 Task: Create Issue Issue0000000158 in Backlog  in Scrum Project Project0000000032 in Jira. Create Issue Issue0000000159 in Backlog  in Scrum Project Project0000000032 in Jira. Create Issue Issue0000000160 in Backlog  in Scrum Project Project0000000032 in Jira. Change IN PROGRESS as Status of Issue Issue0000000152 in Backlog  in Scrum Project Project0000000031 in Jira. Change IN PROGRESS as Status of Issue Issue0000000154 in Backlog  in Scrum Project Project0000000031 in Jira
Action: Mouse moved to (335, 122)
Screenshot: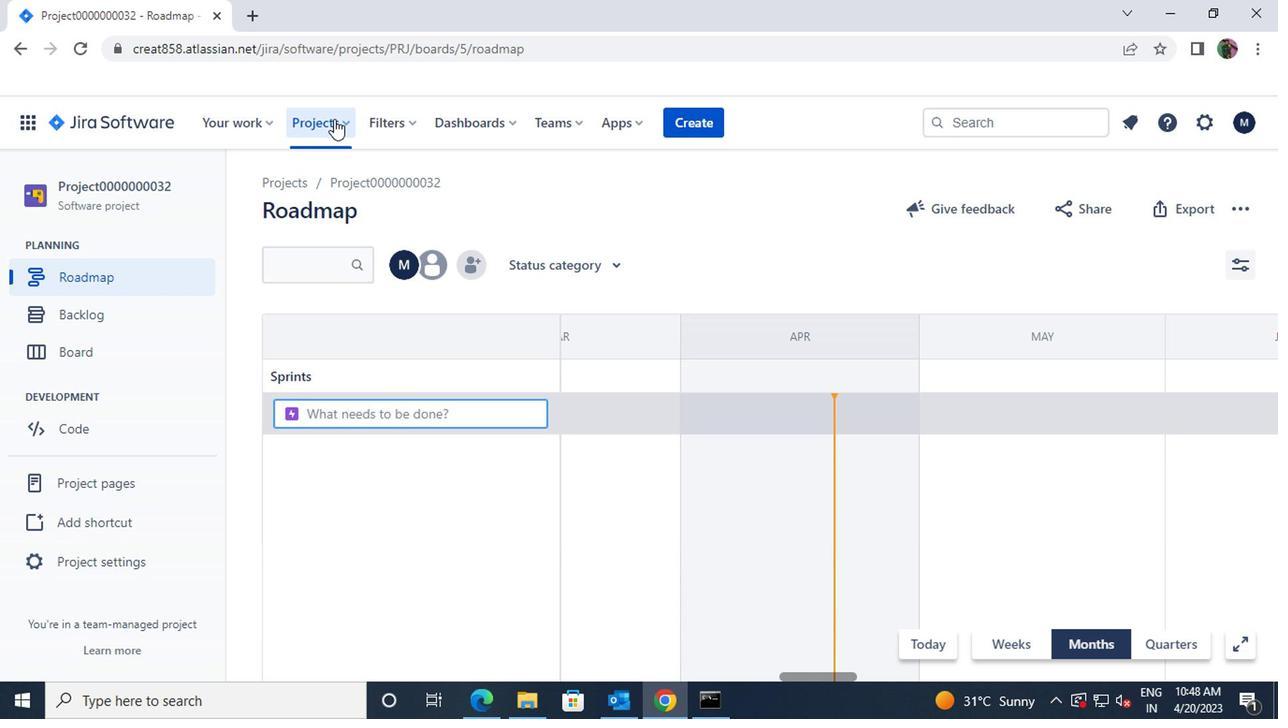 
Action: Mouse pressed left at (335, 122)
Screenshot: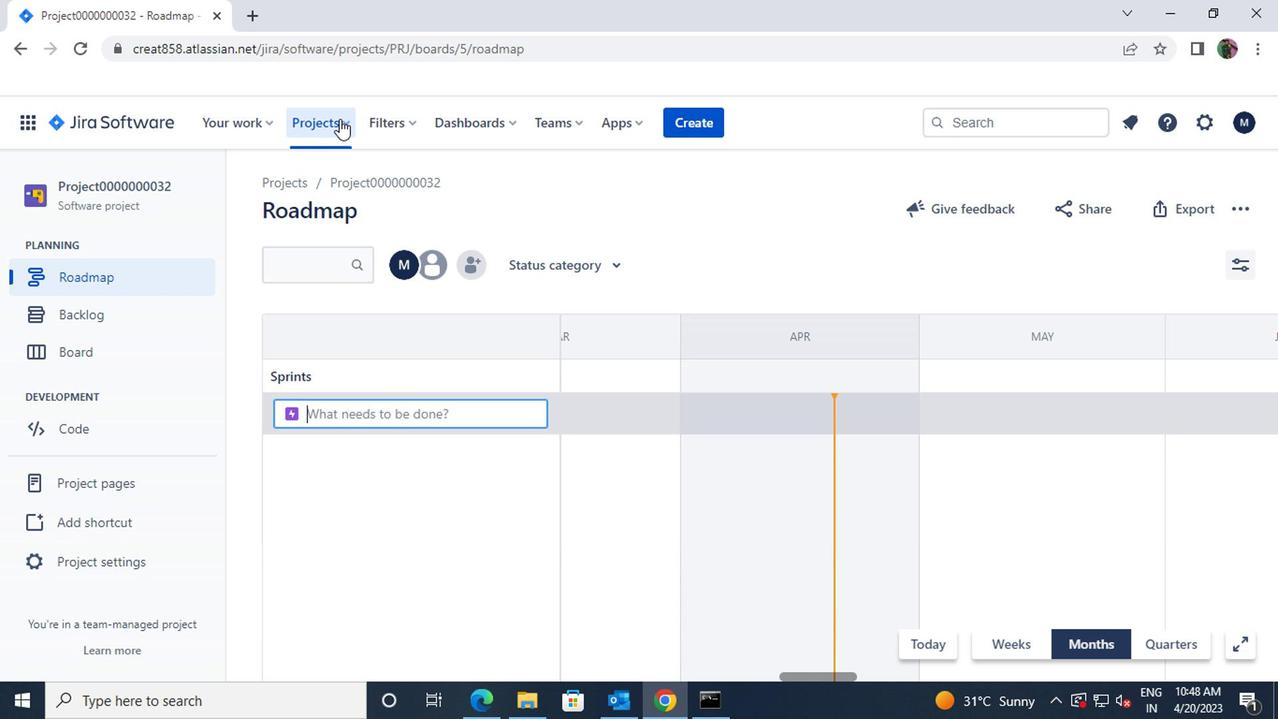 
Action: Mouse moved to (376, 202)
Screenshot: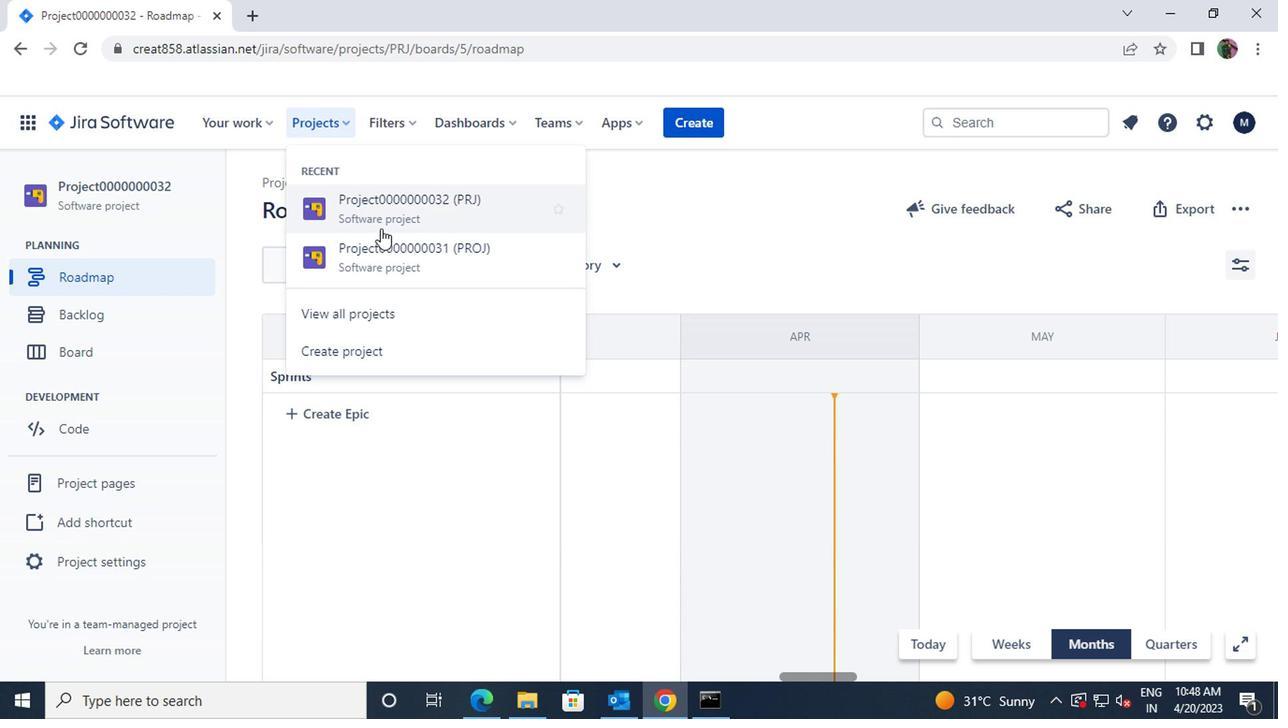 
Action: Mouse pressed left at (376, 202)
Screenshot: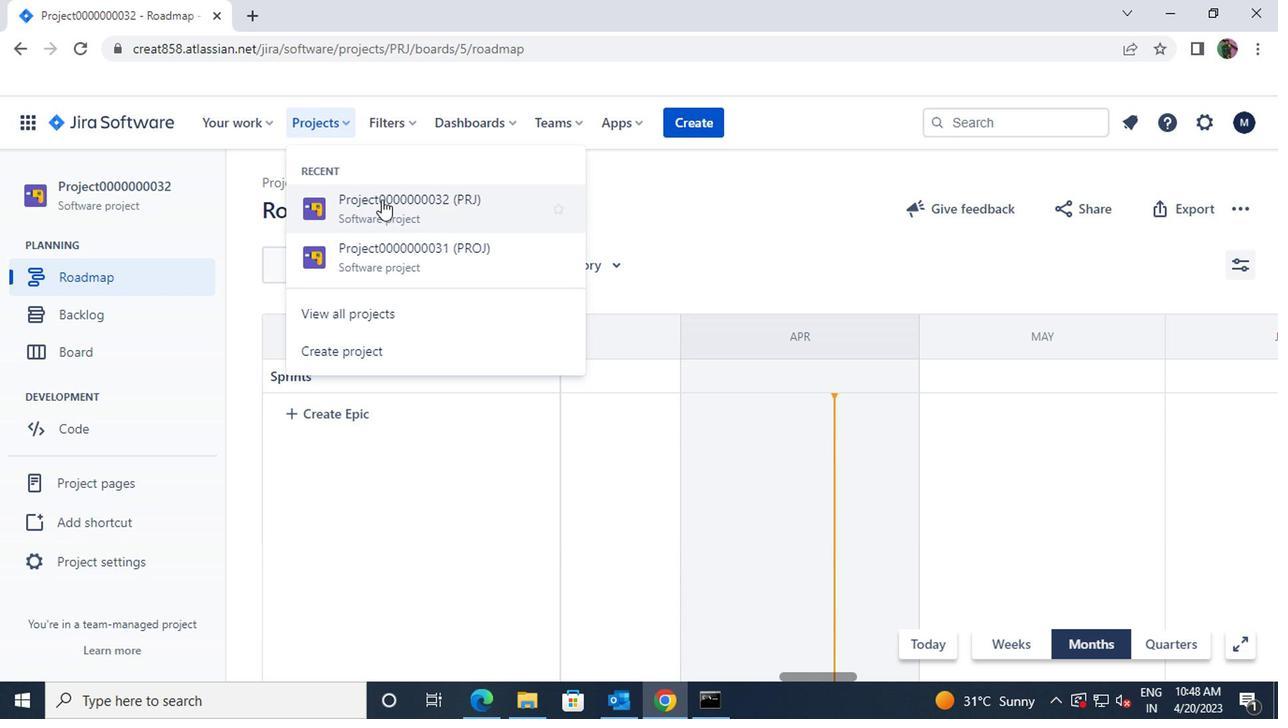 
Action: Mouse moved to (145, 315)
Screenshot: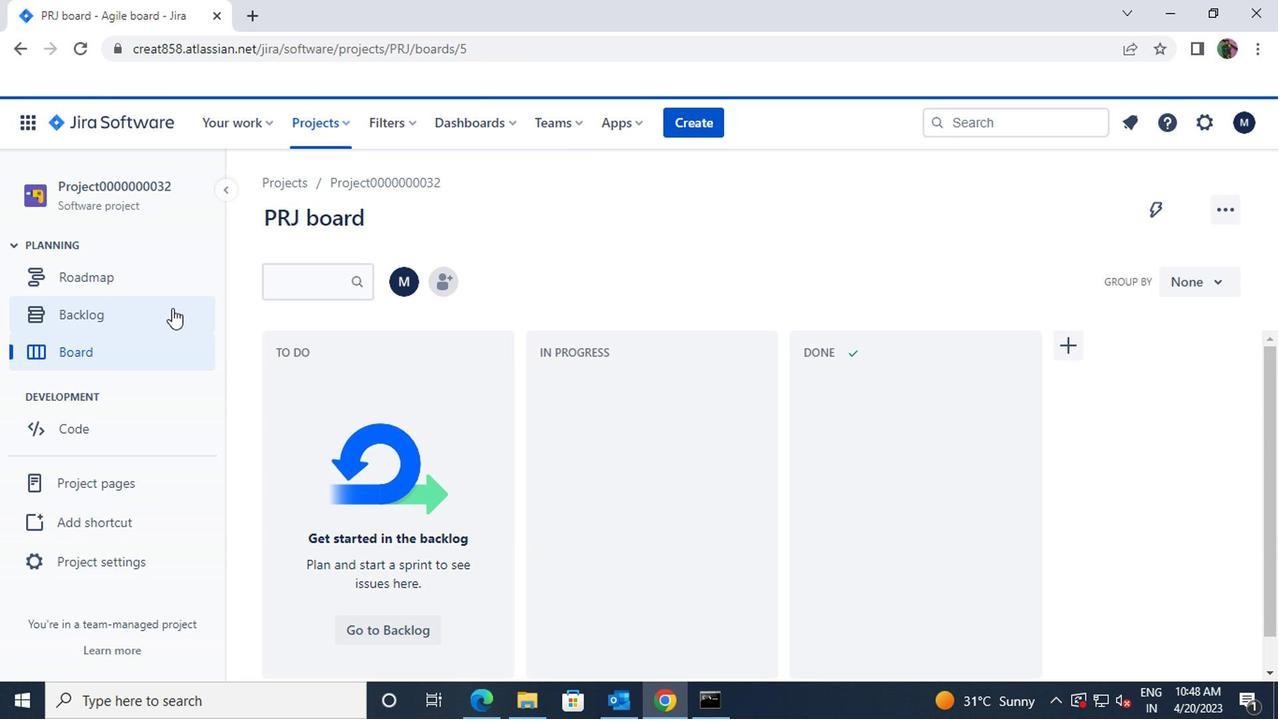 
Action: Mouse pressed left at (145, 315)
Screenshot: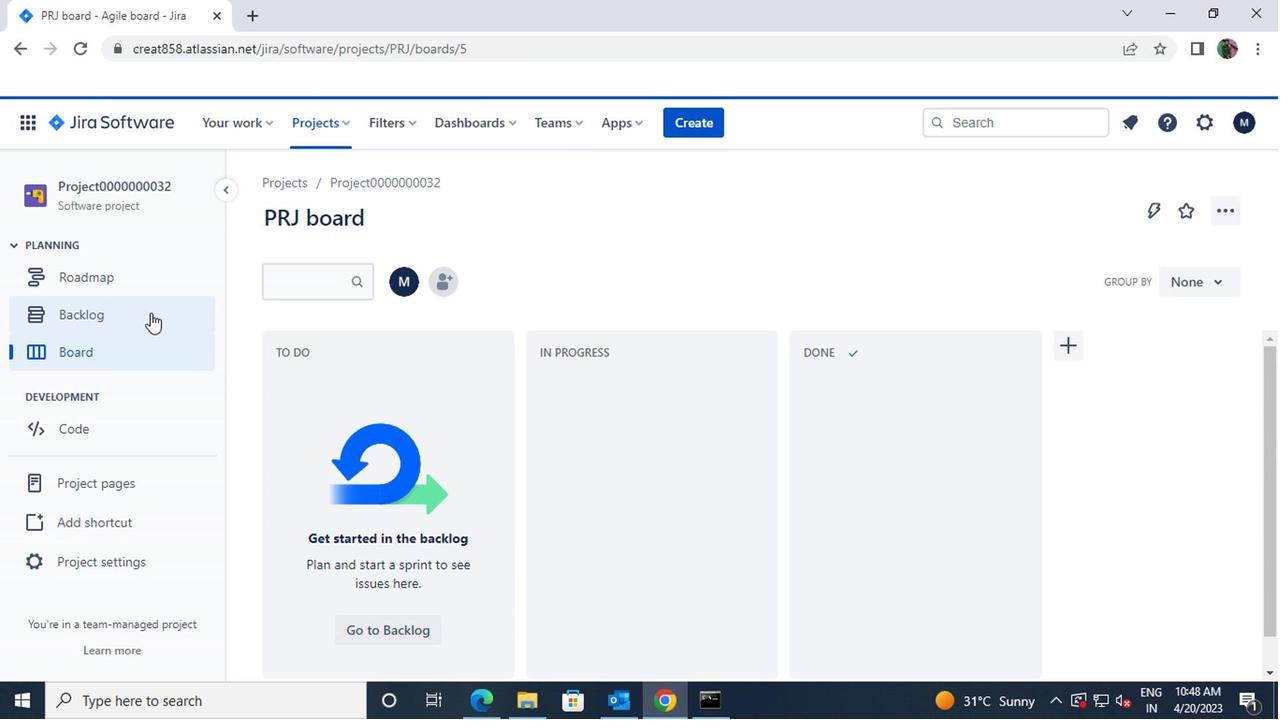 
Action: Mouse moved to (494, 454)
Screenshot: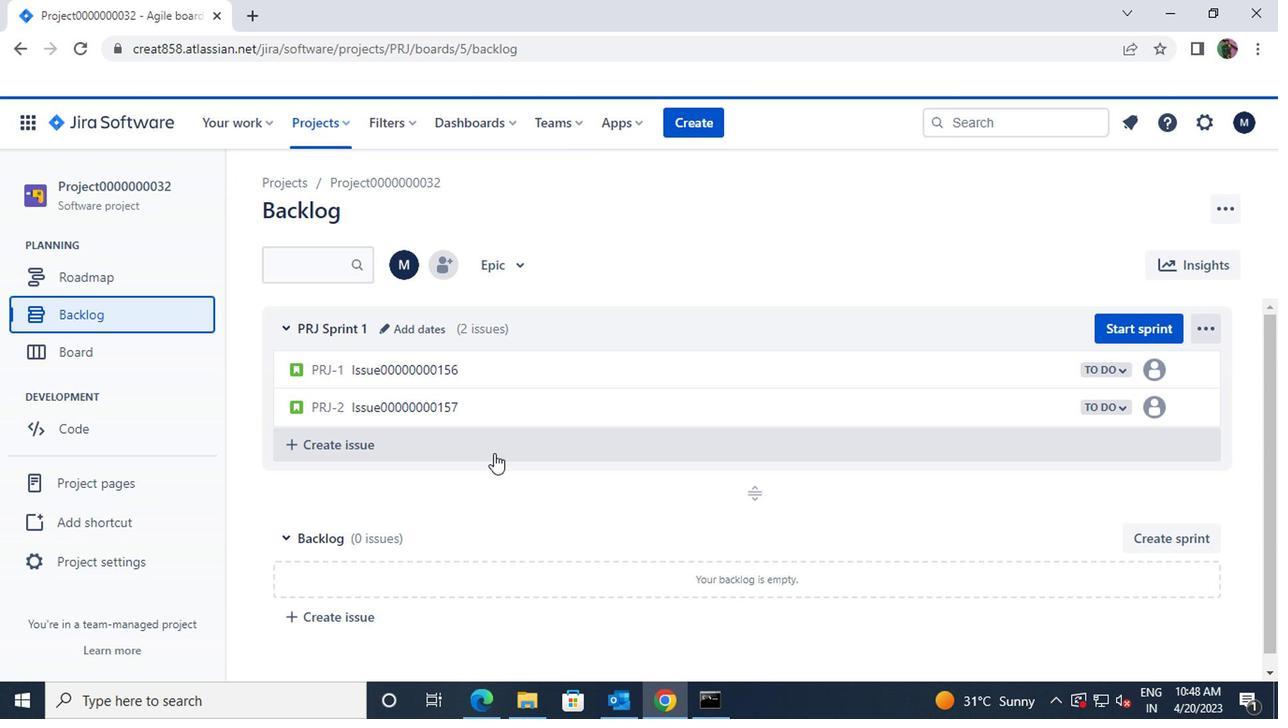 
Action: Mouse scrolled (494, 453) with delta (0, -1)
Screenshot: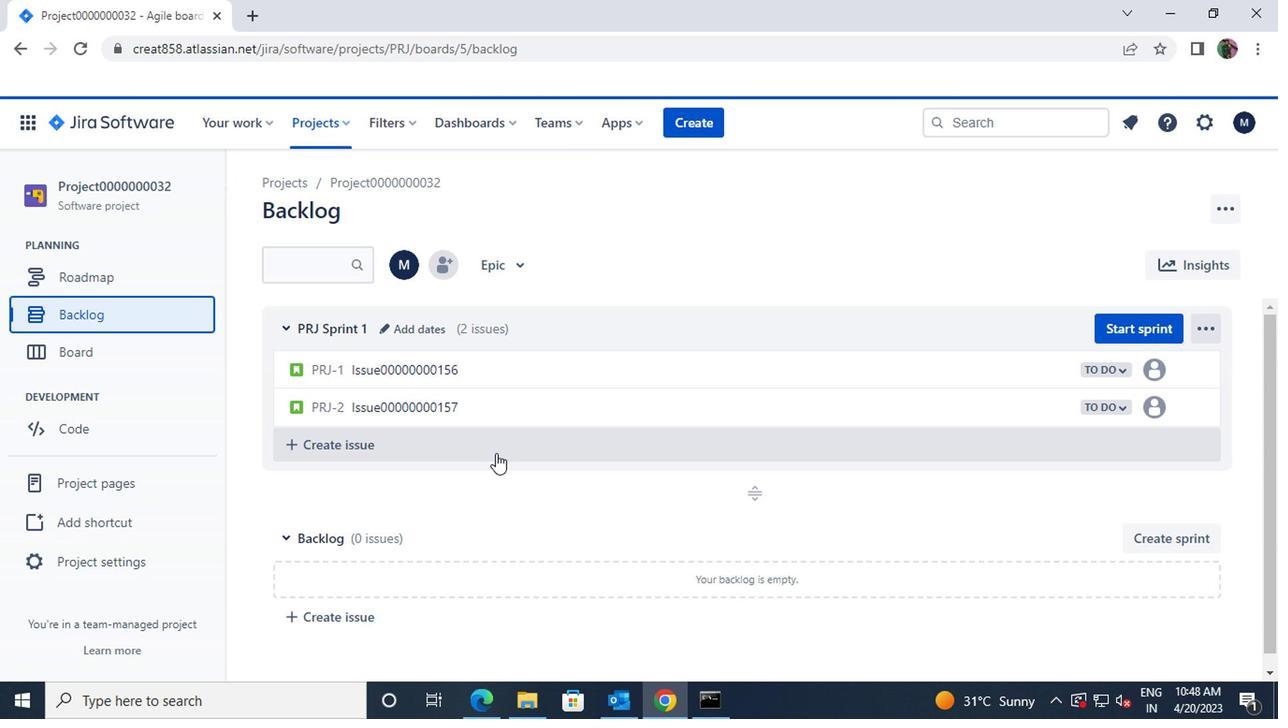 
Action: Mouse scrolled (494, 453) with delta (0, -1)
Screenshot: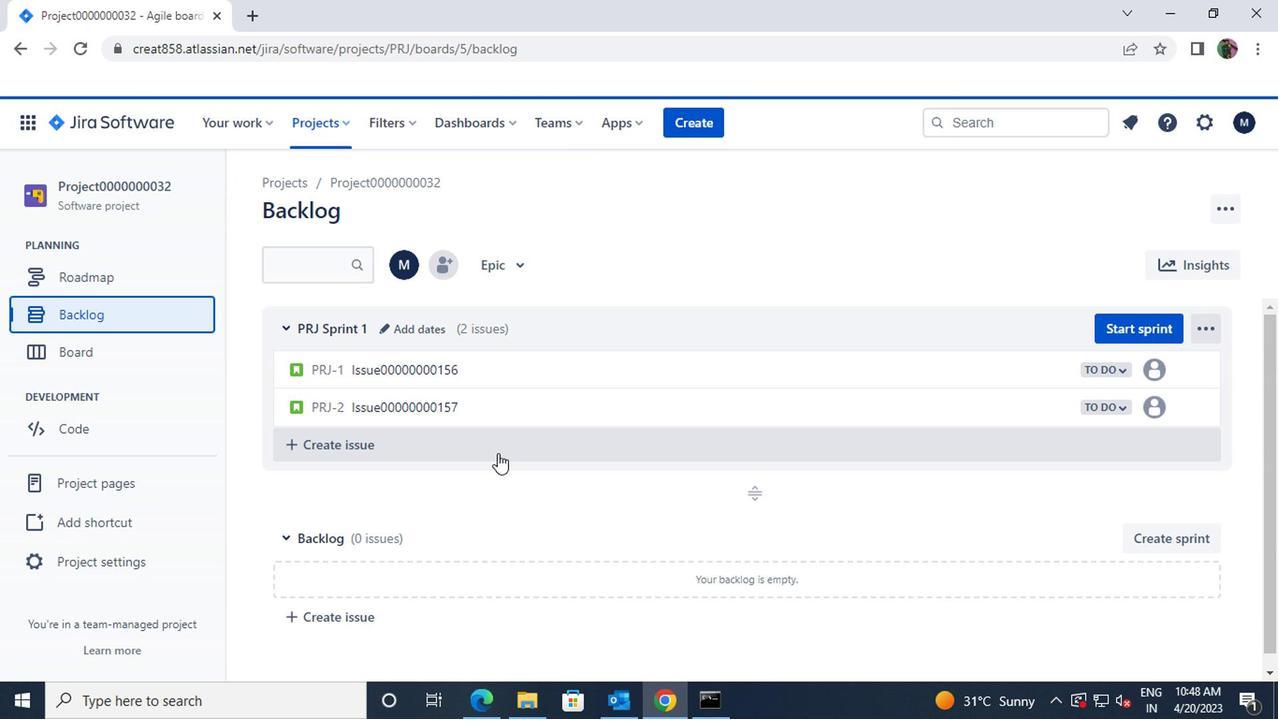 
Action: Mouse moved to (395, 605)
Screenshot: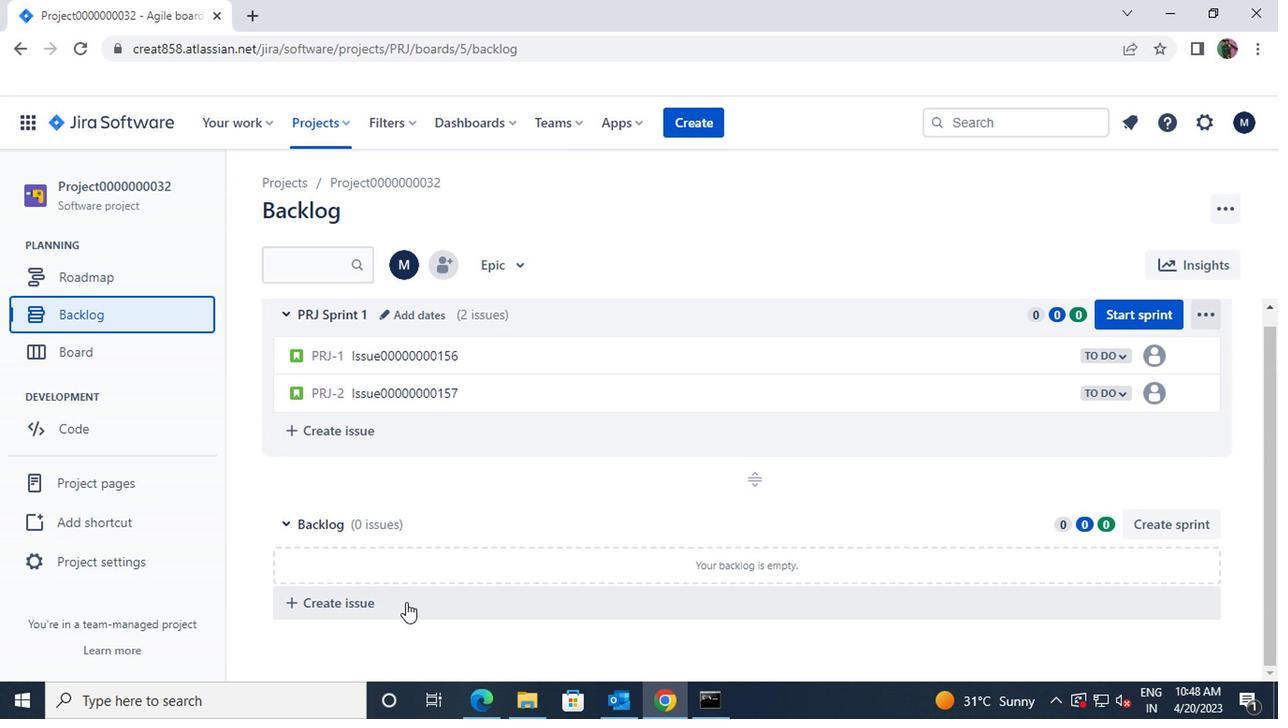 
Action: Mouse pressed left at (395, 605)
Screenshot: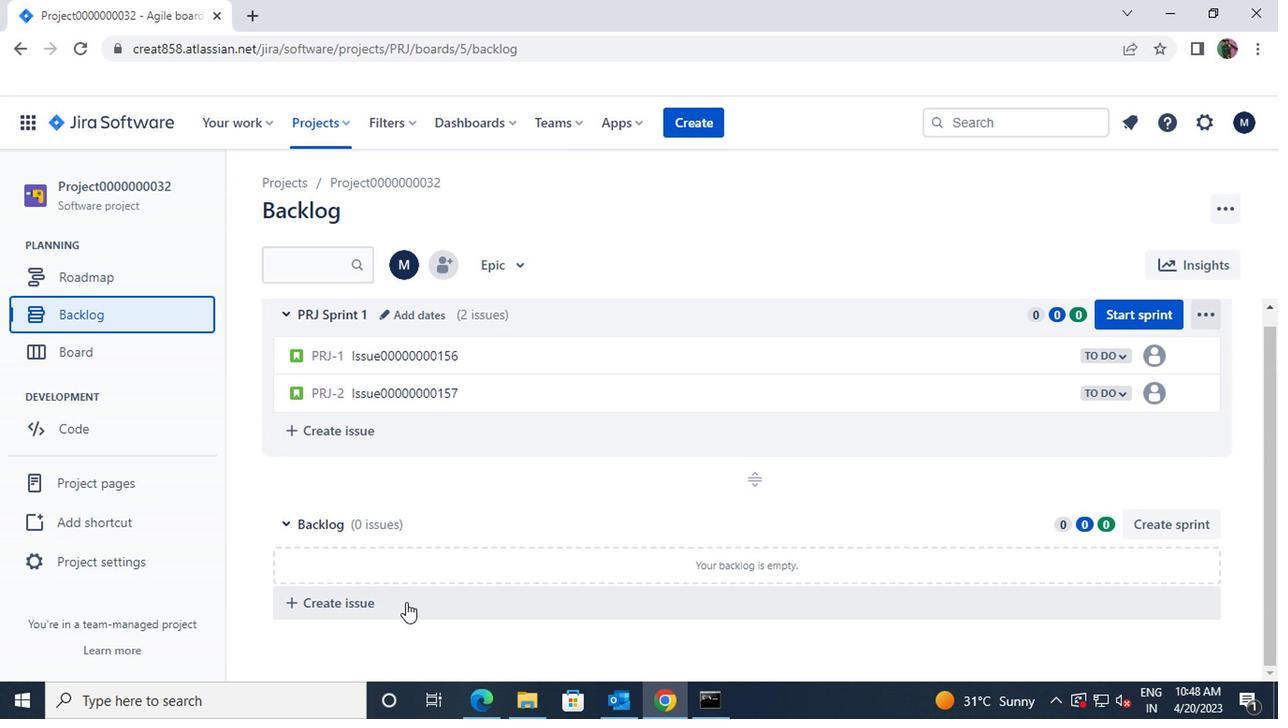 
Action: Mouse pressed left at (395, 605)
Screenshot: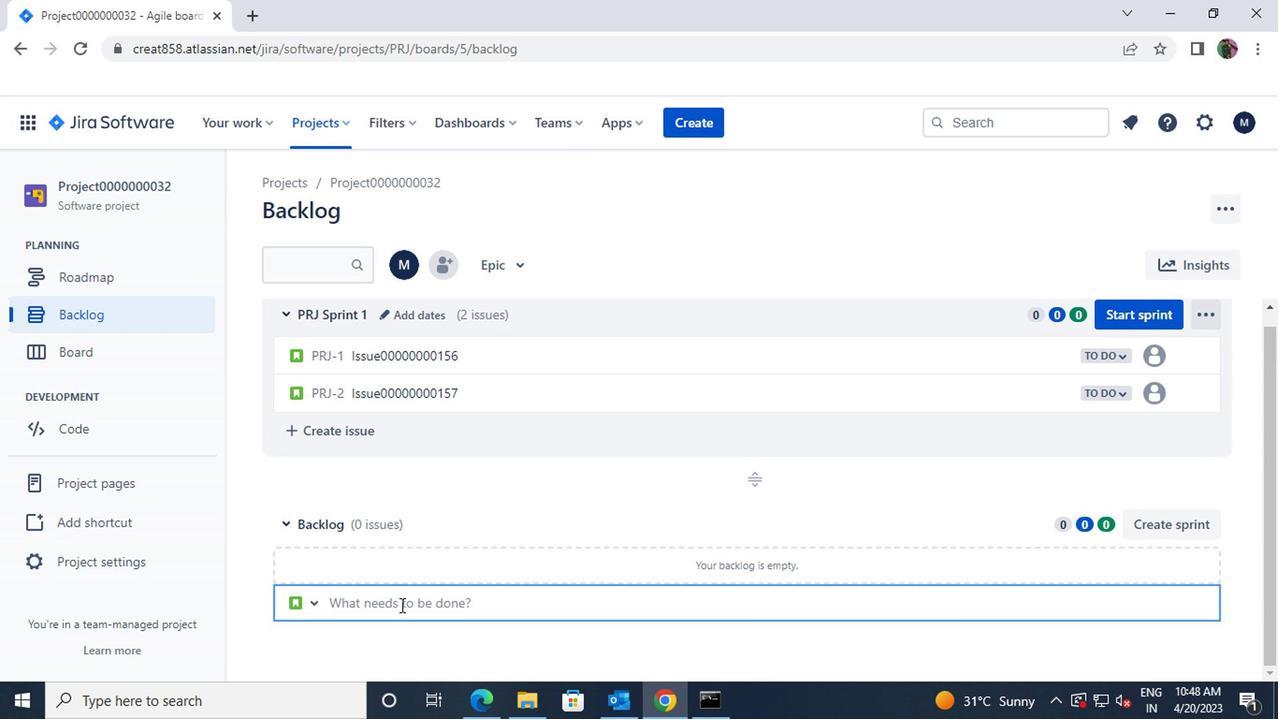
Action: Mouse moved to (395, 605)
Screenshot: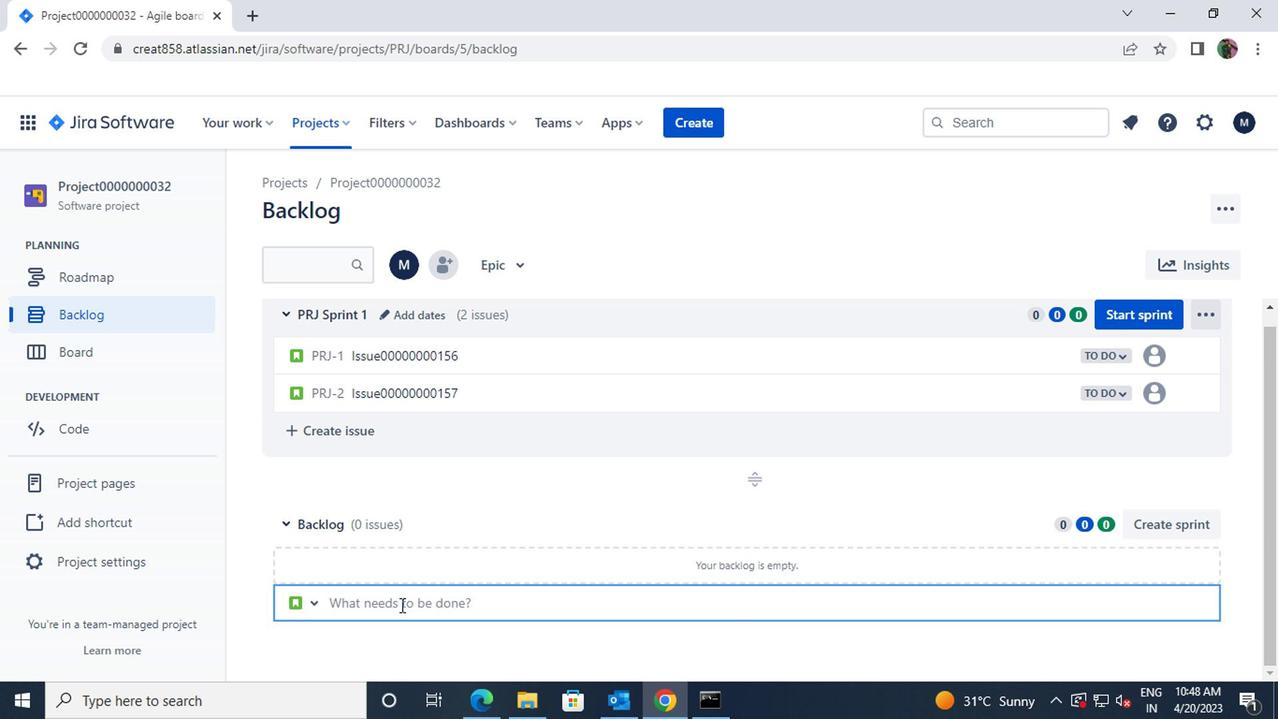 
Action: Key pressed <Key.shift>ISSUE00000000158<Key.enter><Key.shift>ISSUE00000000159<Key.enter><Key.shift>ISSUE00000000160<Key.enter>
Screenshot: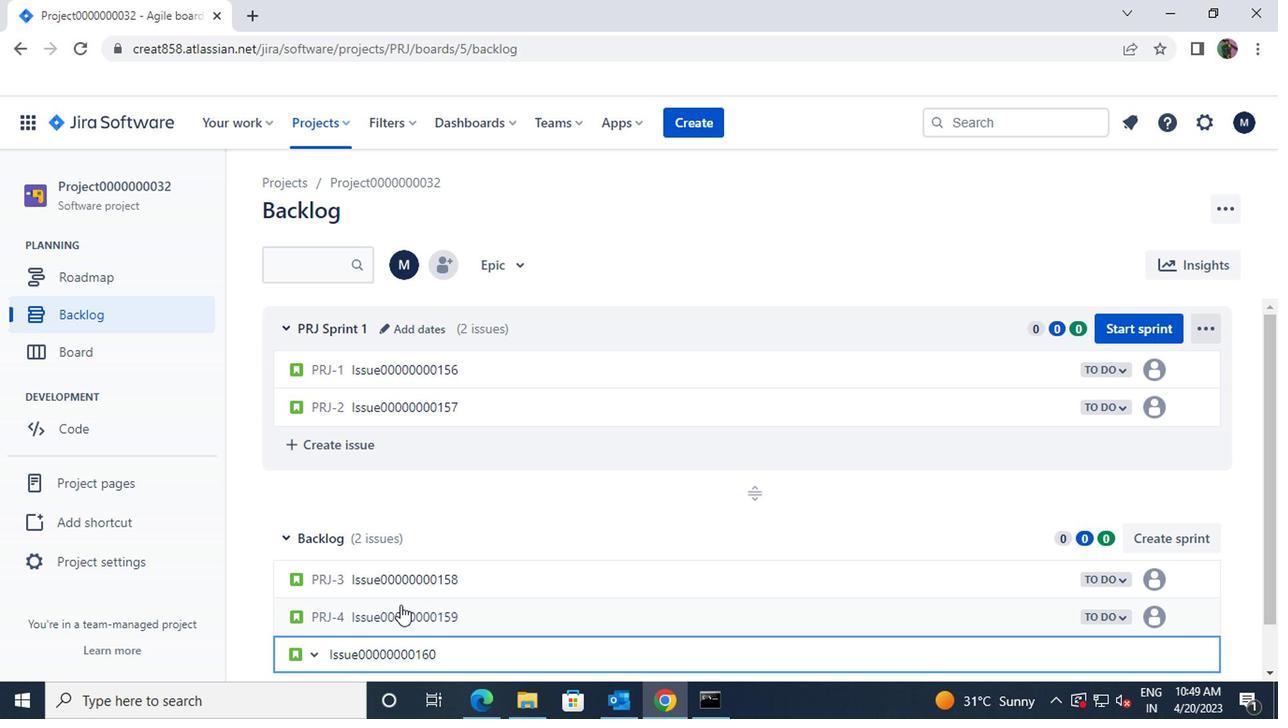 
Action: Mouse moved to (340, 130)
Screenshot: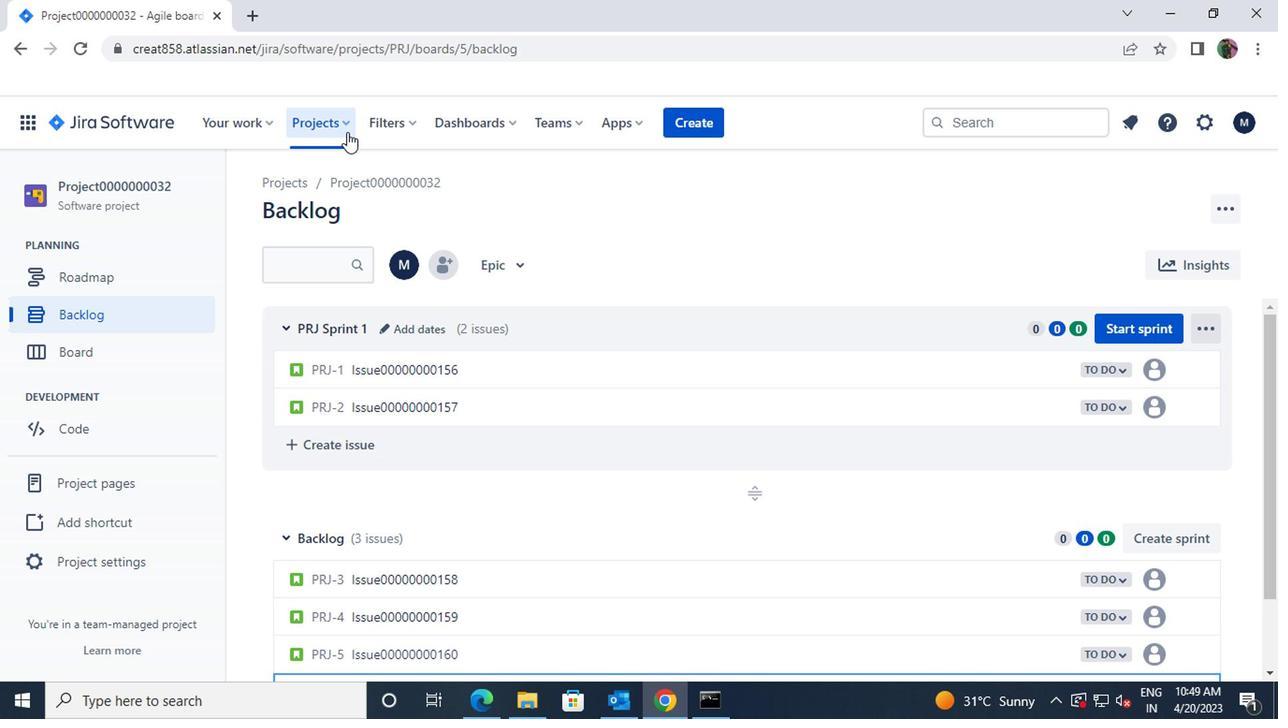 
Action: Mouse pressed left at (340, 130)
Screenshot: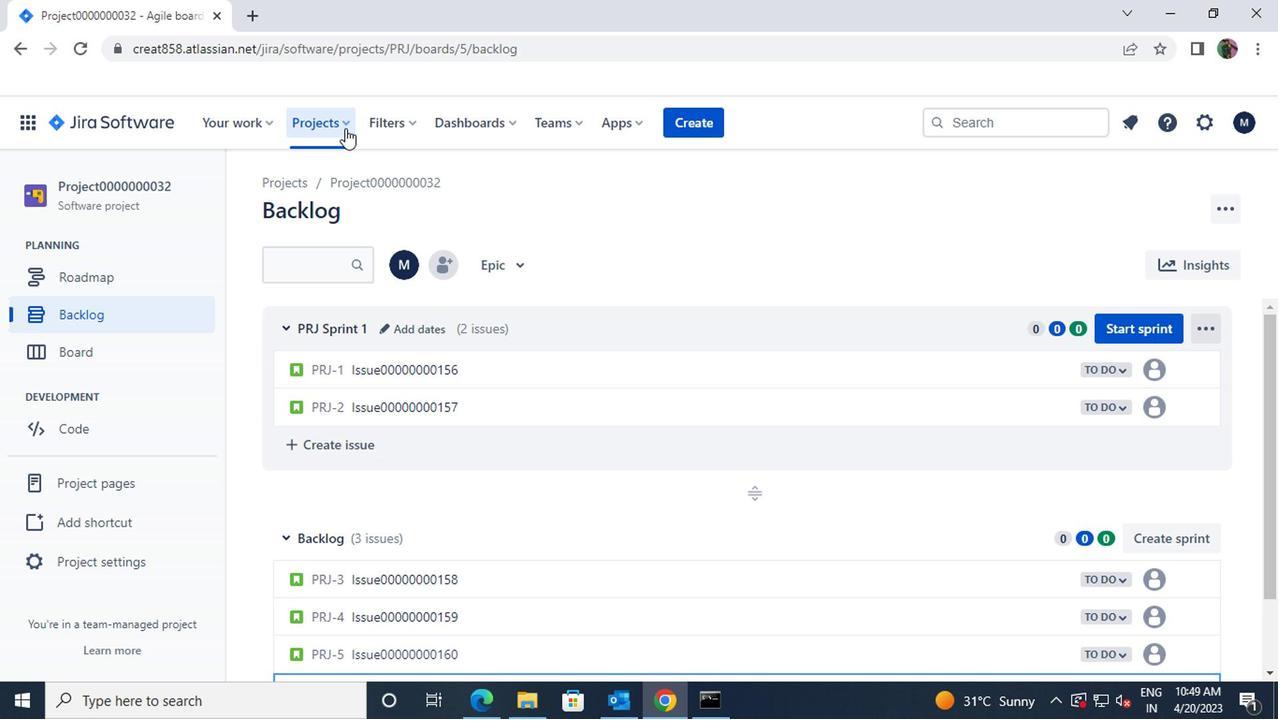 
Action: Mouse moved to (367, 250)
Screenshot: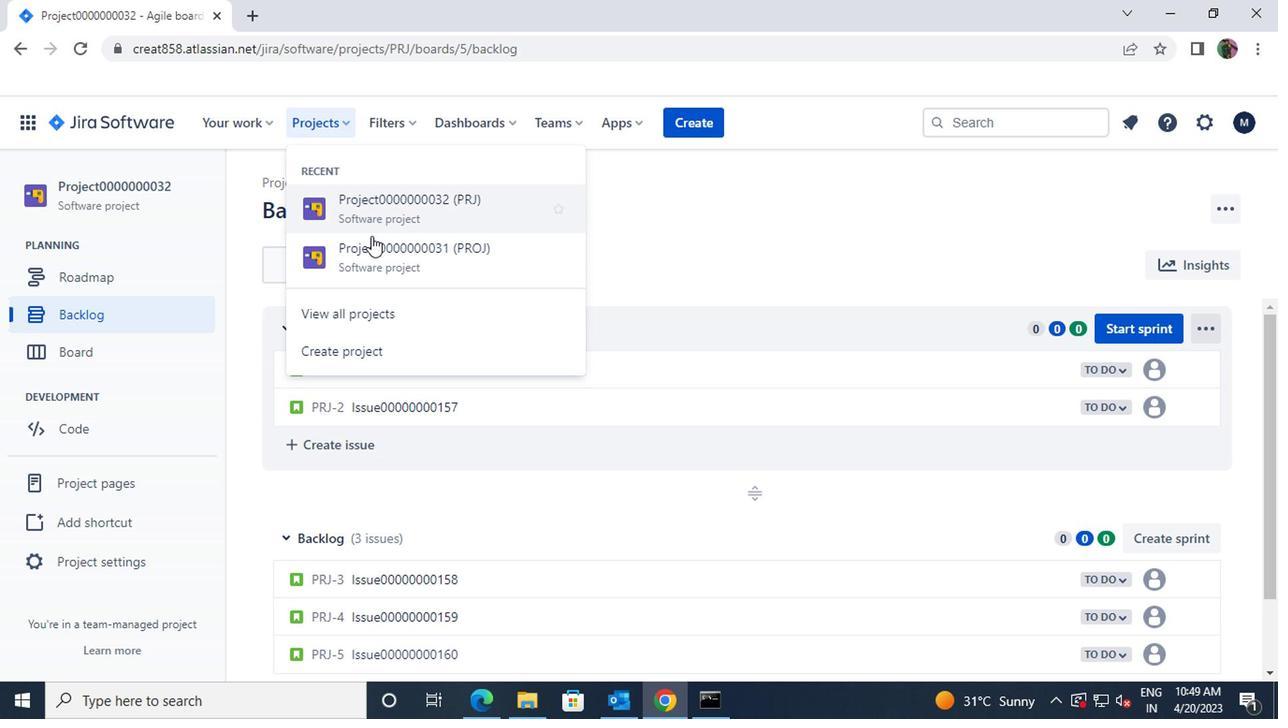 
Action: Mouse pressed left at (367, 250)
Screenshot: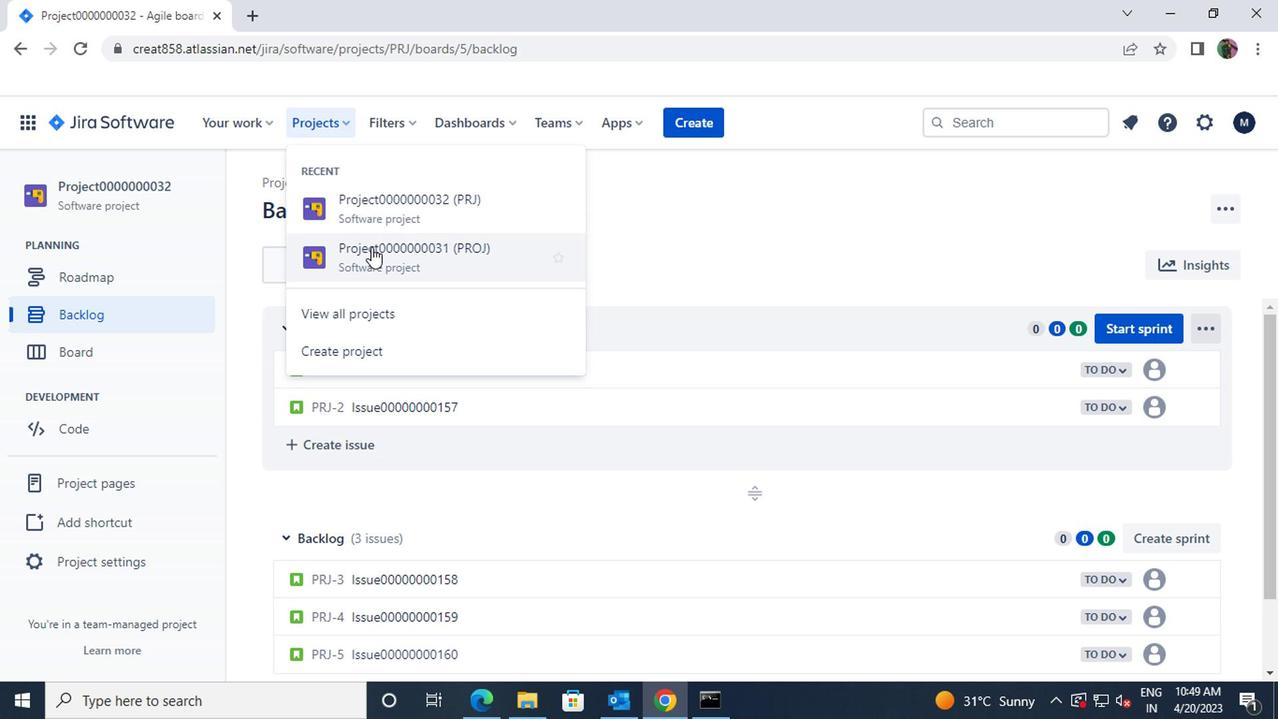 
Action: Mouse moved to (124, 321)
Screenshot: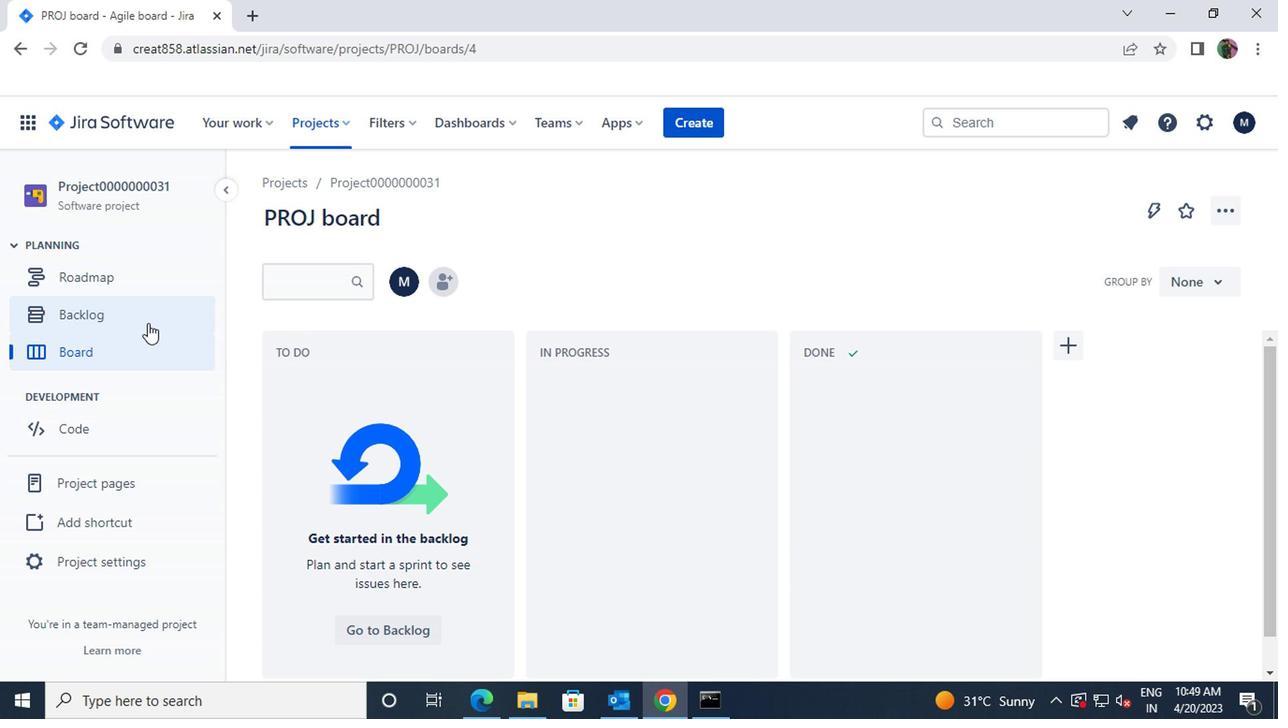 
Action: Mouse pressed left at (124, 321)
Screenshot: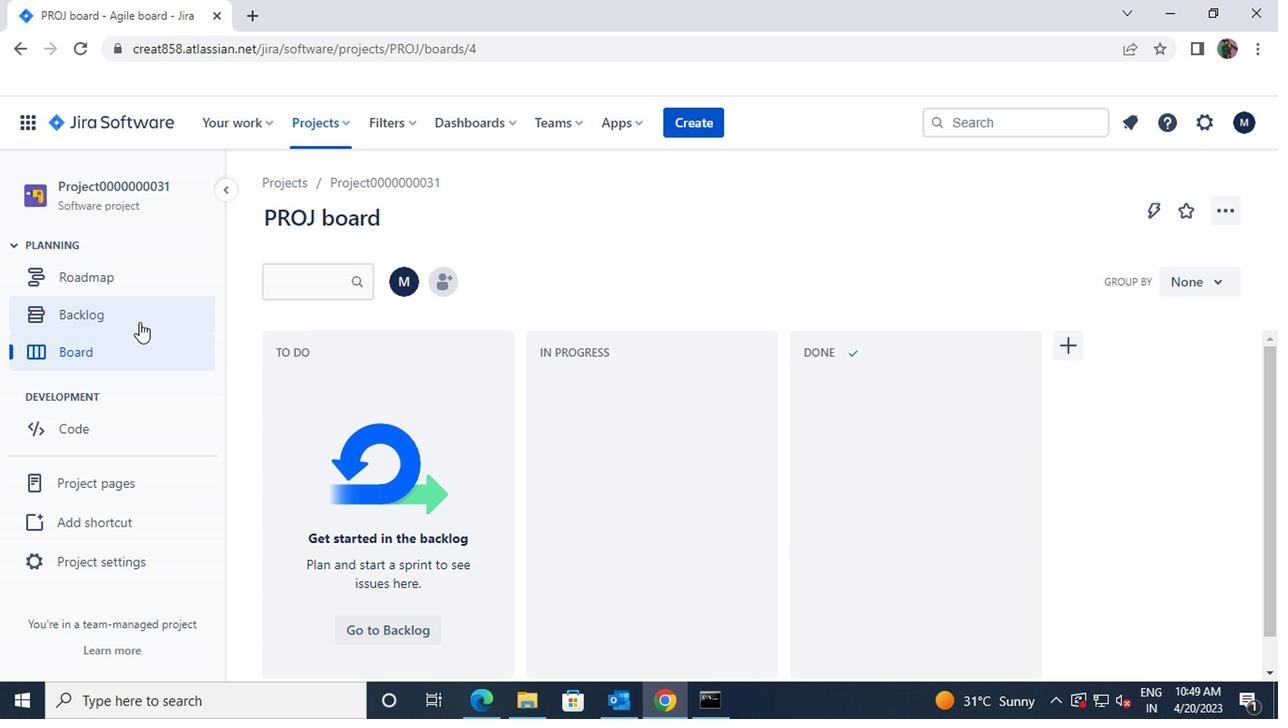 
Action: Mouse moved to (690, 604)
Screenshot: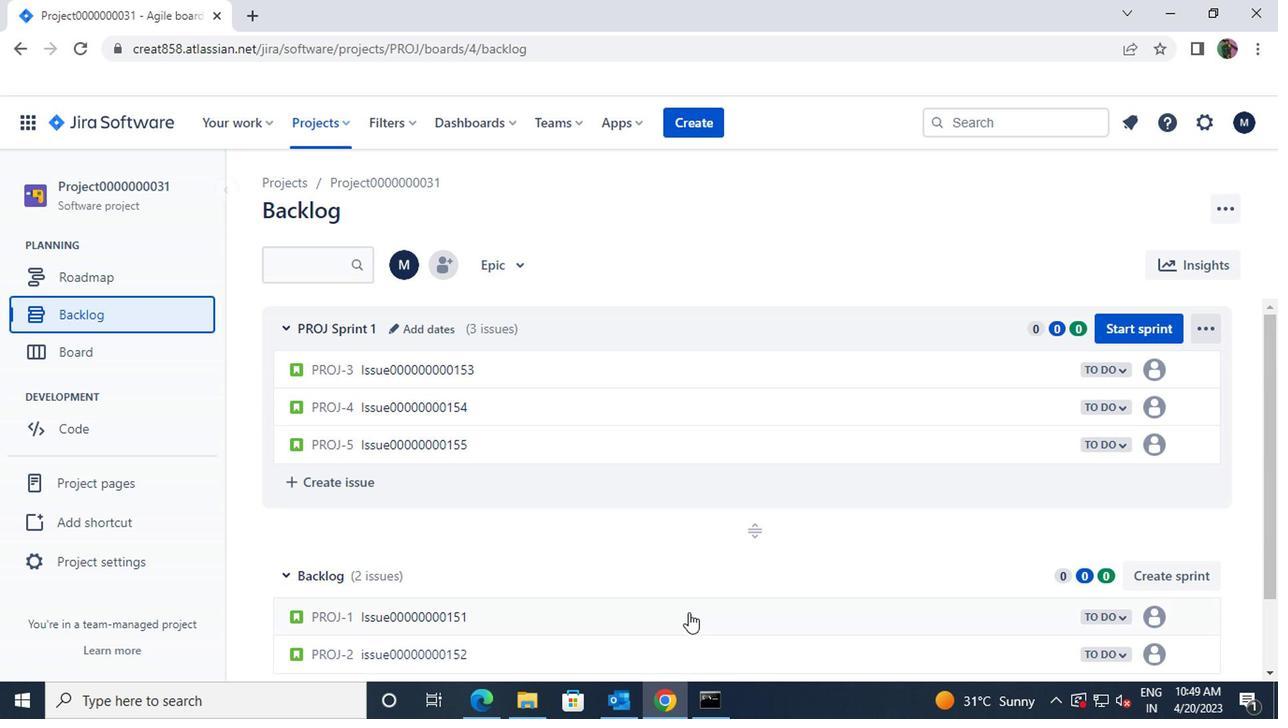 
Action: Mouse scrolled (690, 603) with delta (0, -1)
Screenshot: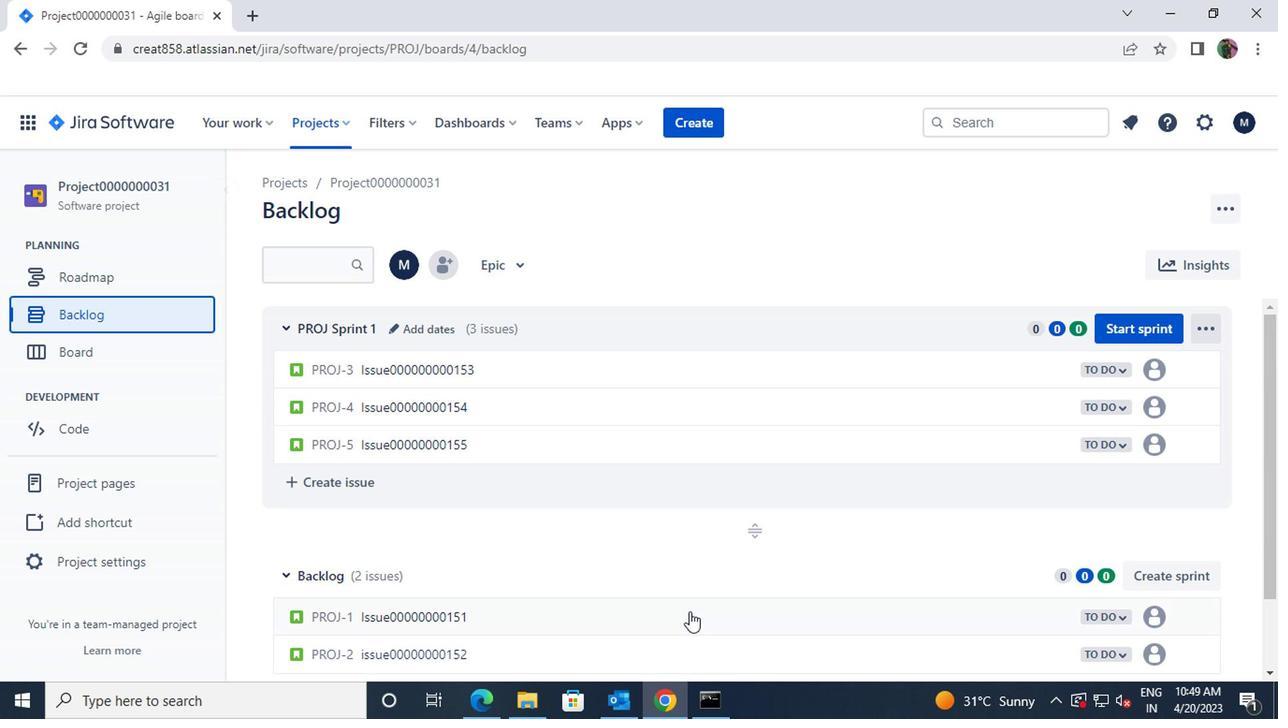 
Action: Mouse scrolled (690, 603) with delta (0, -1)
Screenshot: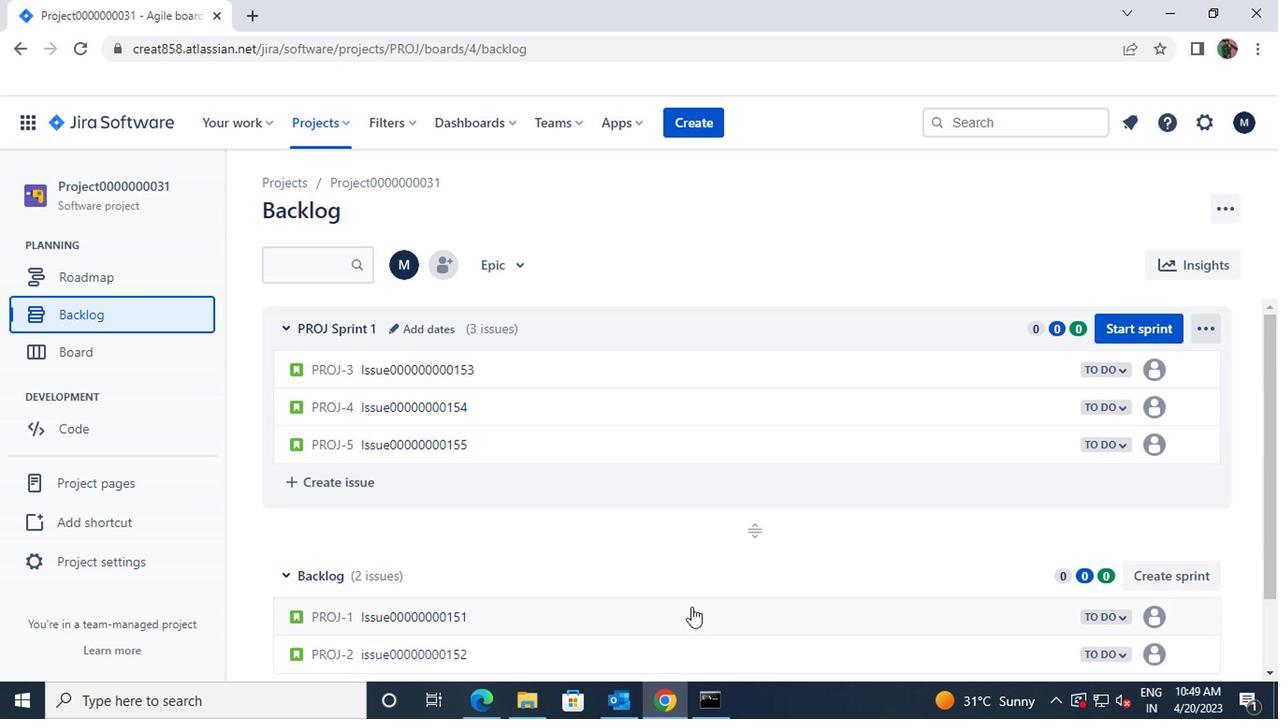 
Action: Mouse moved to (1121, 568)
Screenshot: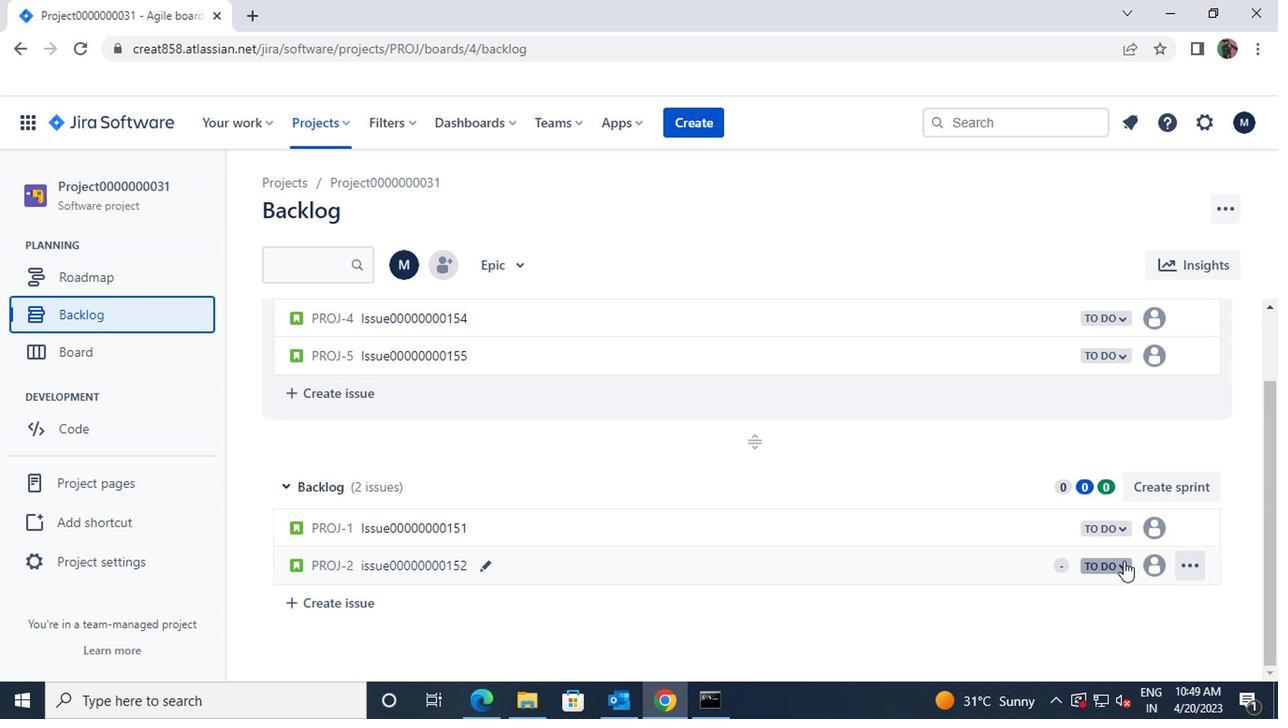 
Action: Mouse pressed left at (1121, 568)
Screenshot: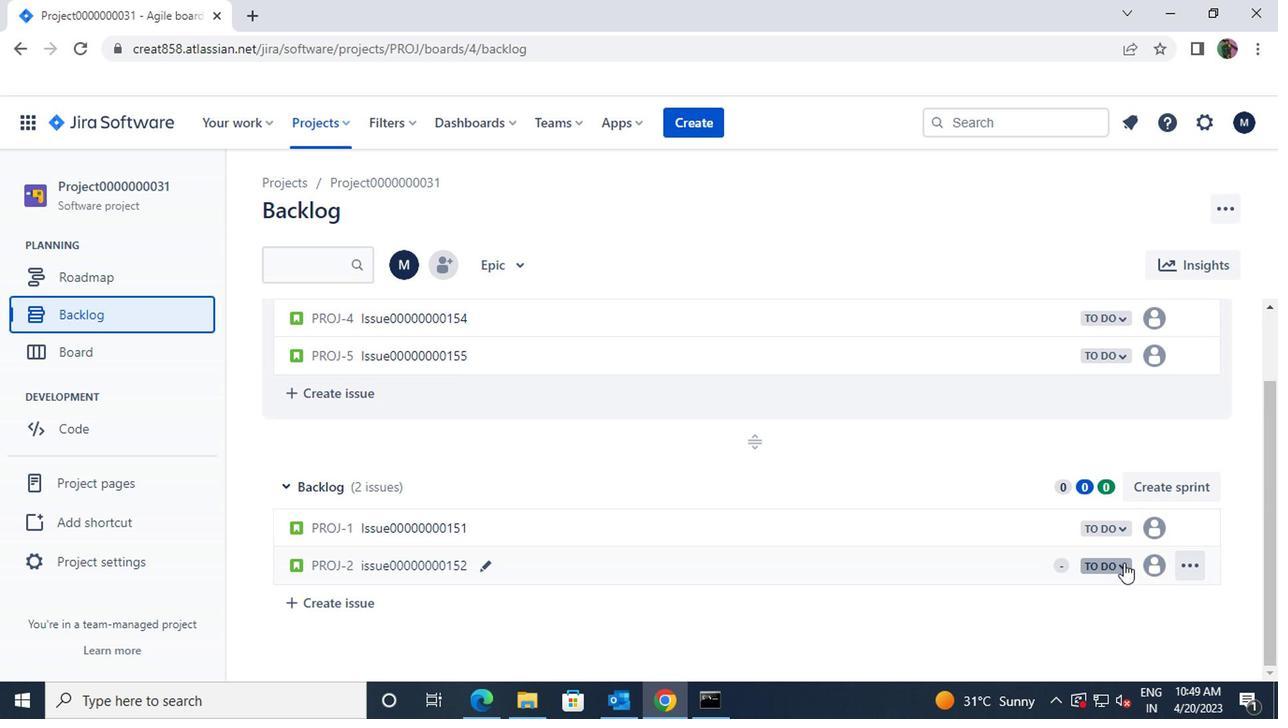 
Action: Mouse moved to (999, 456)
Screenshot: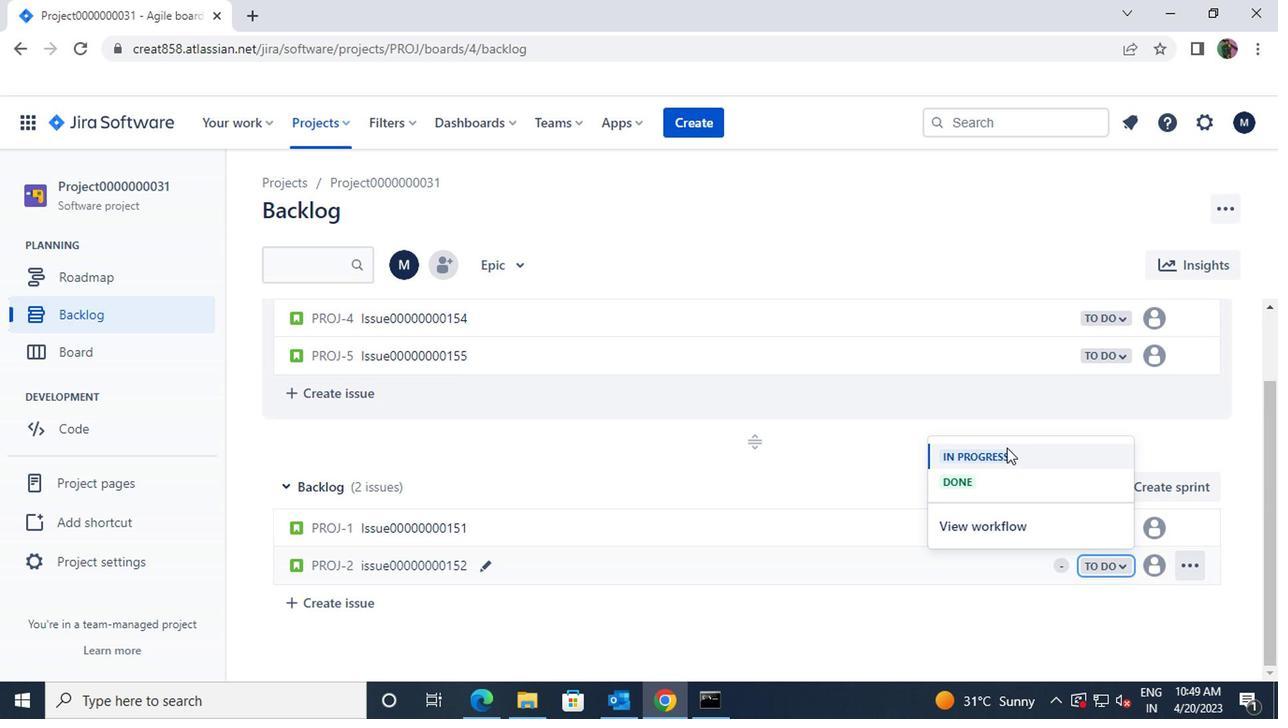 
Action: Mouse pressed left at (999, 456)
Screenshot: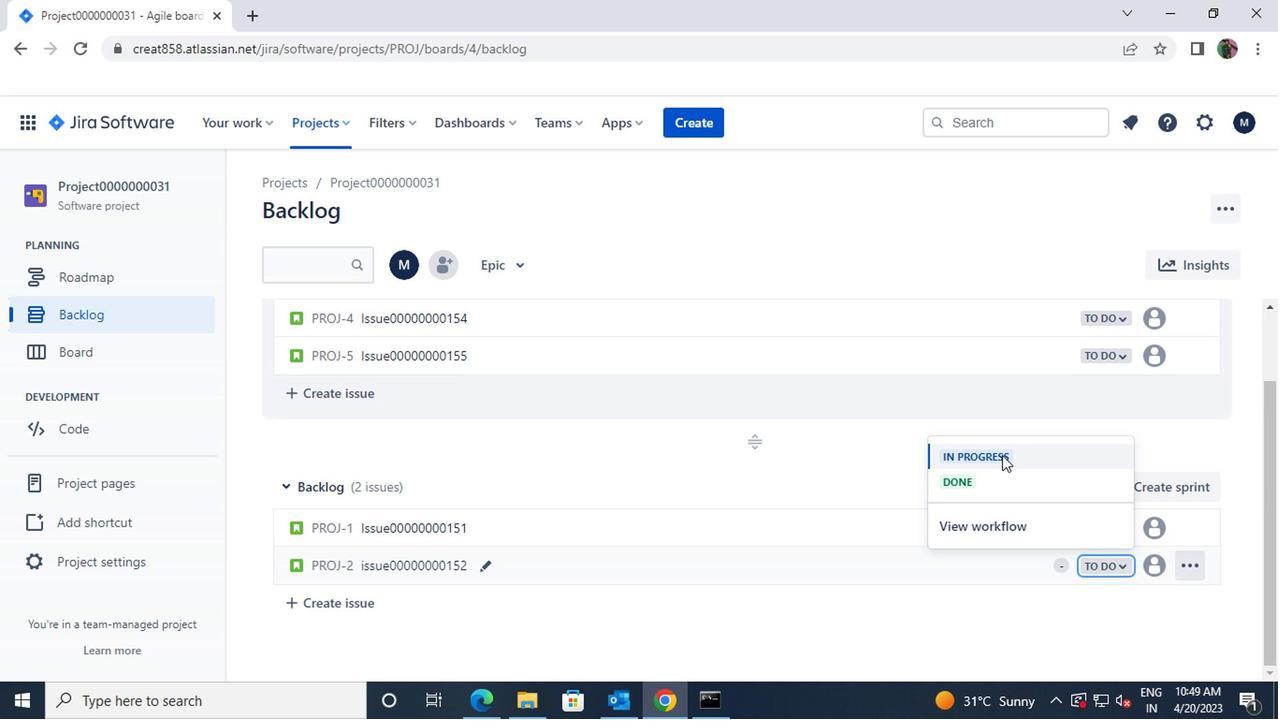 
Action: Mouse moved to (1116, 321)
Screenshot: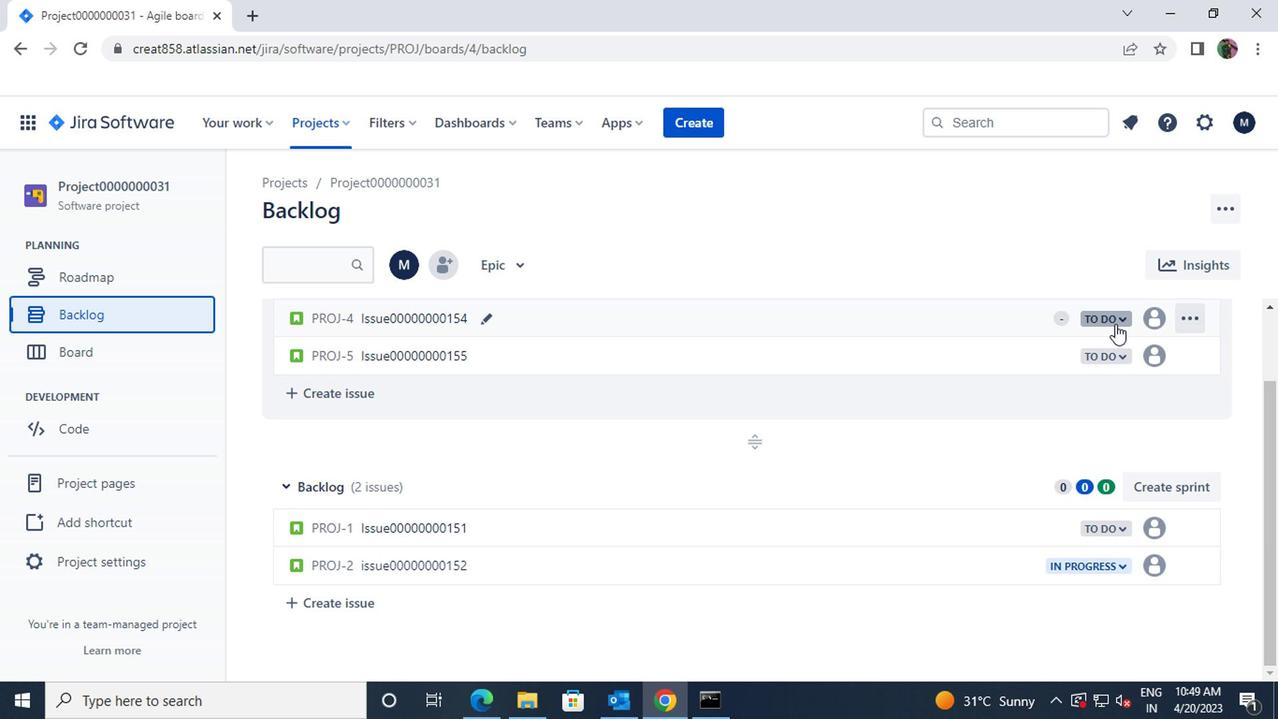 
Action: Mouse pressed left at (1116, 321)
Screenshot: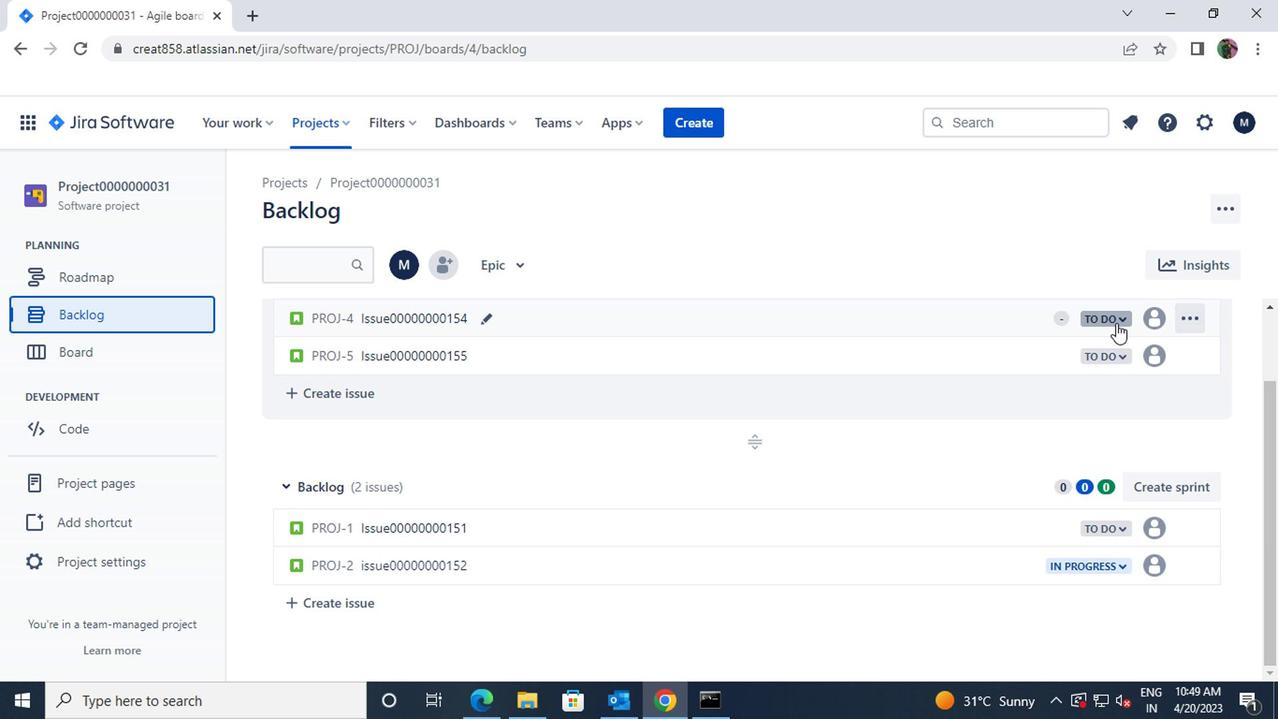 
Action: Mouse moved to (981, 360)
Screenshot: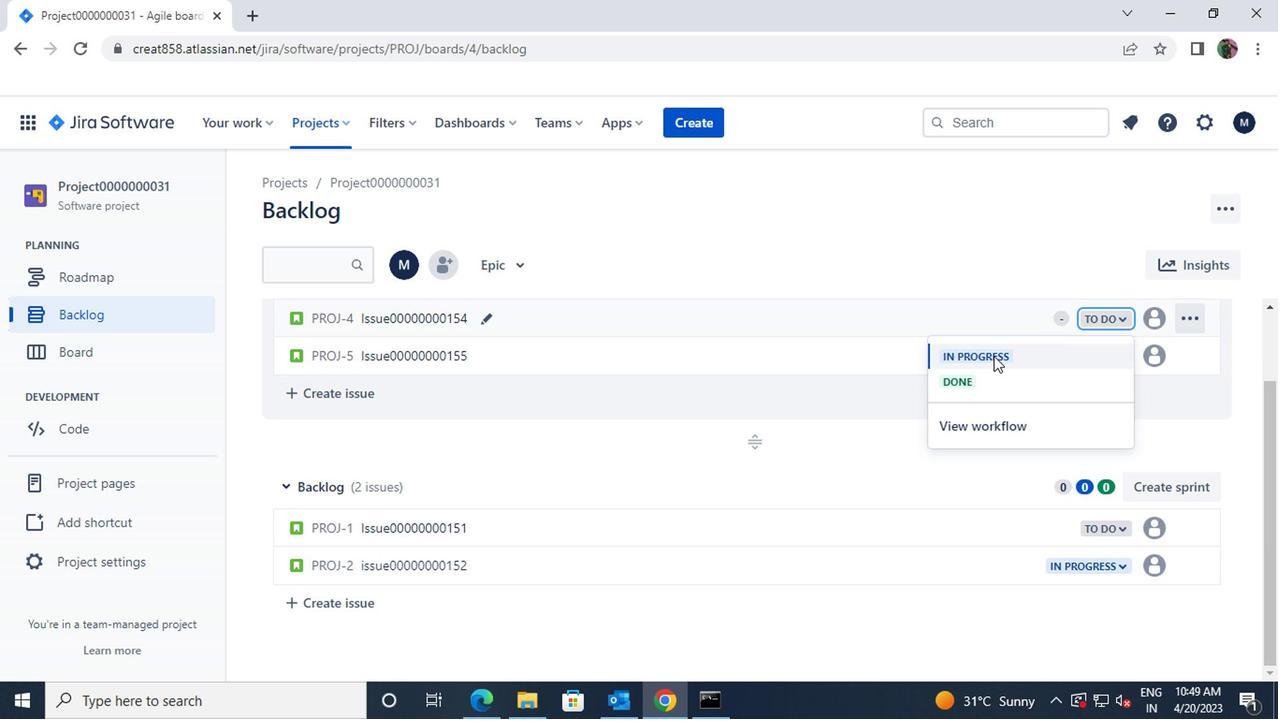 
Action: Mouse pressed left at (981, 360)
Screenshot: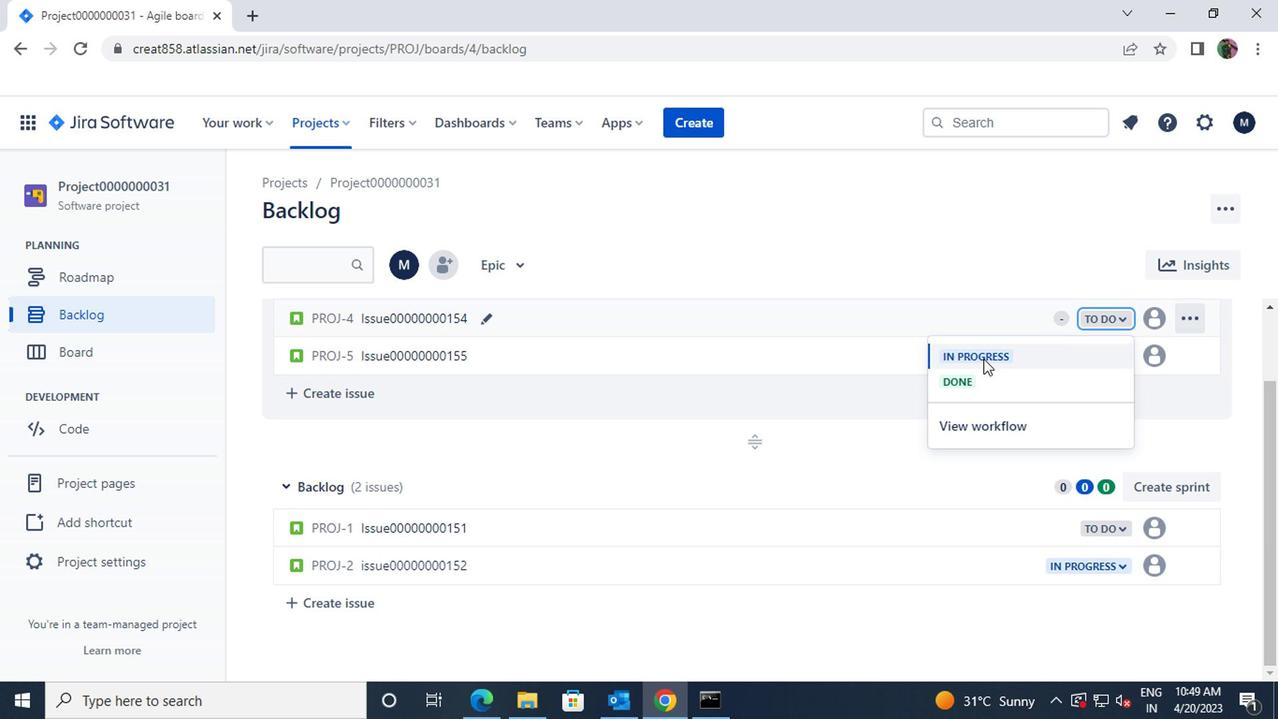 
